 Task: Set the item due "yesterday".
Action: Mouse moved to (1009, 254)
Screenshot: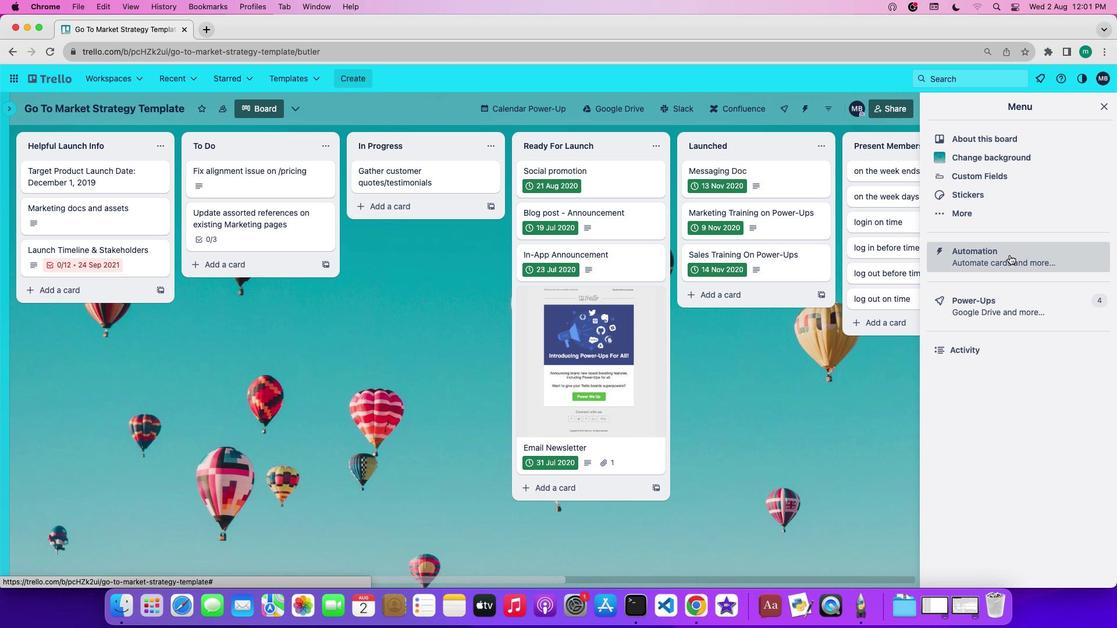 
Action: Mouse pressed left at (1009, 254)
Screenshot: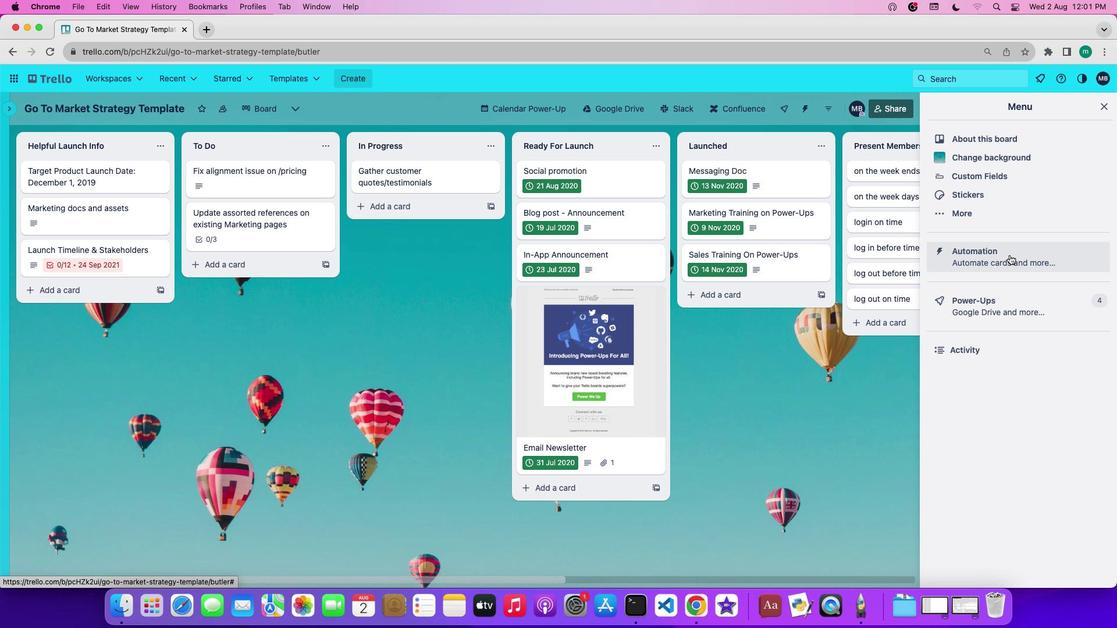 
Action: Mouse moved to (77, 305)
Screenshot: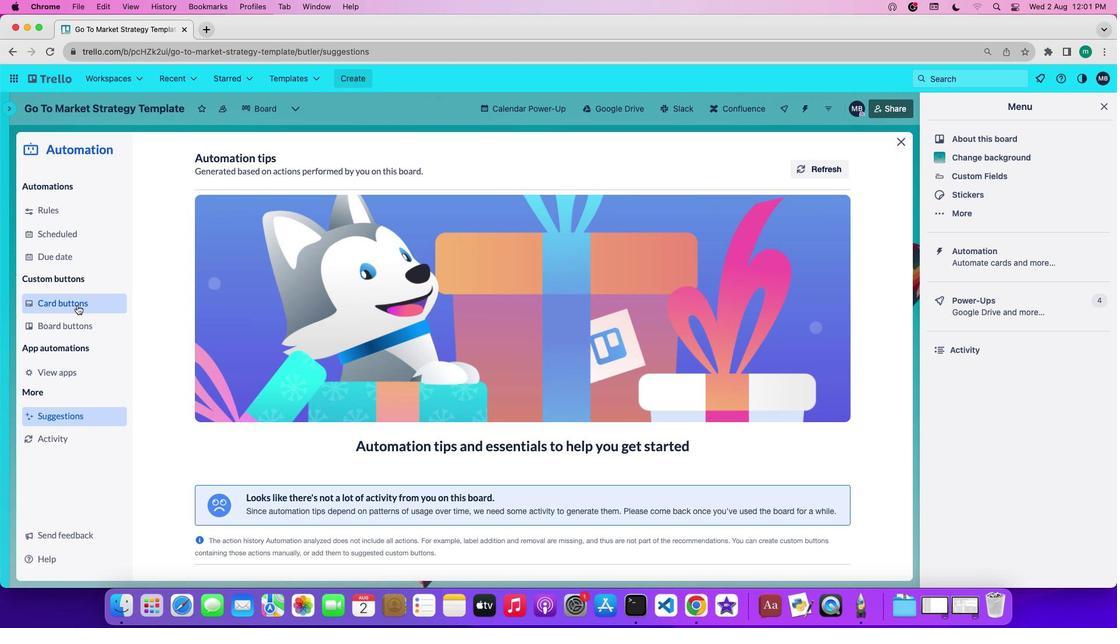
Action: Mouse pressed left at (77, 305)
Screenshot: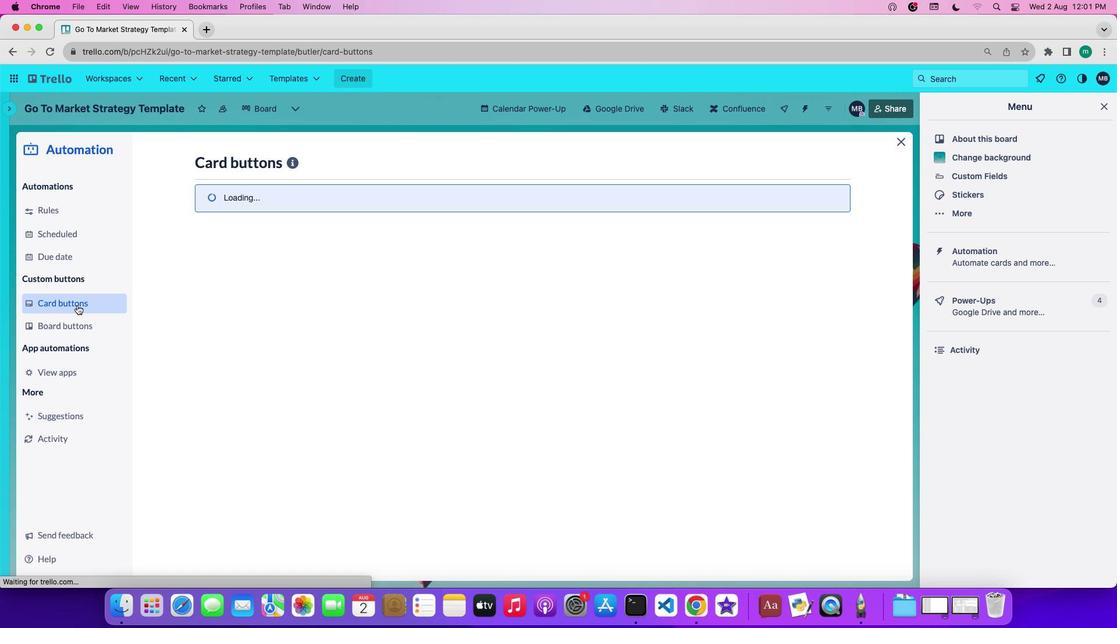 
Action: Mouse moved to (254, 404)
Screenshot: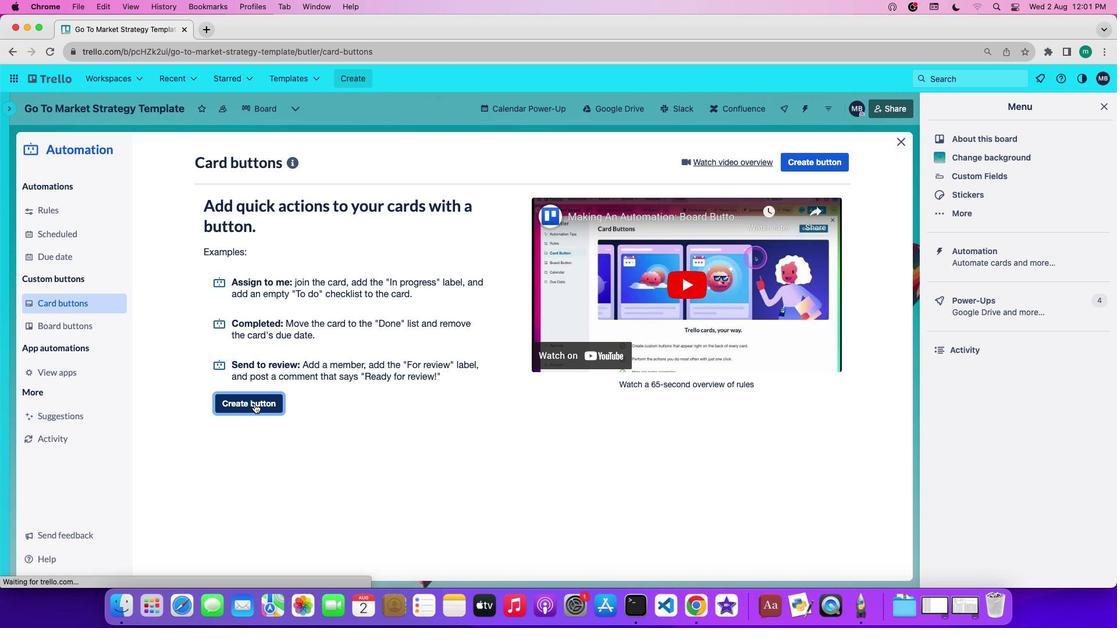 
Action: Mouse pressed left at (254, 404)
Screenshot: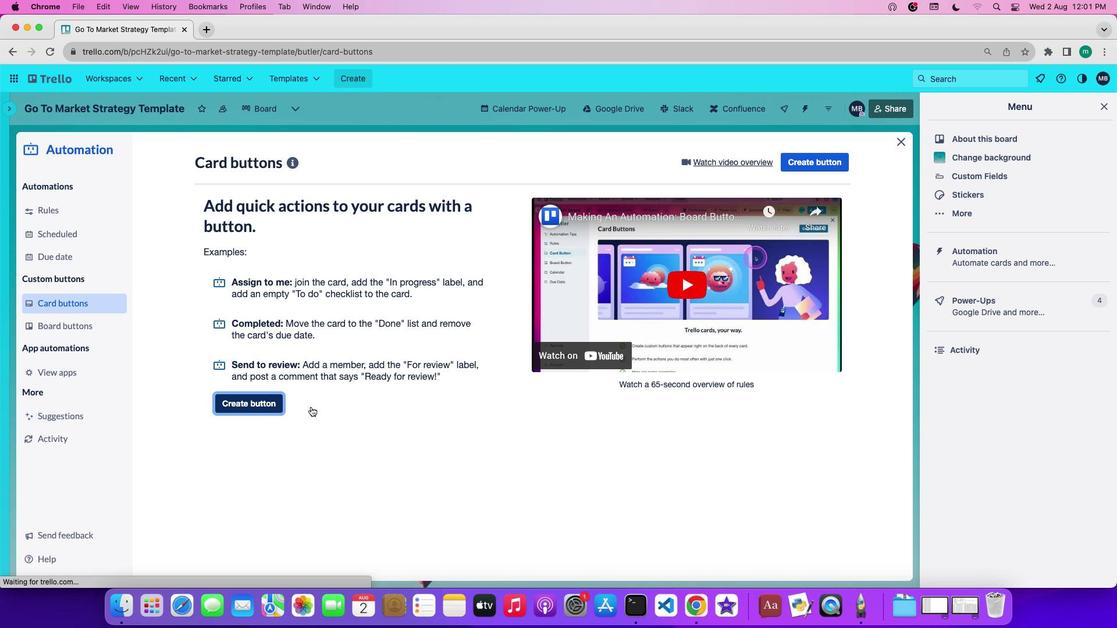 
Action: Mouse moved to (479, 313)
Screenshot: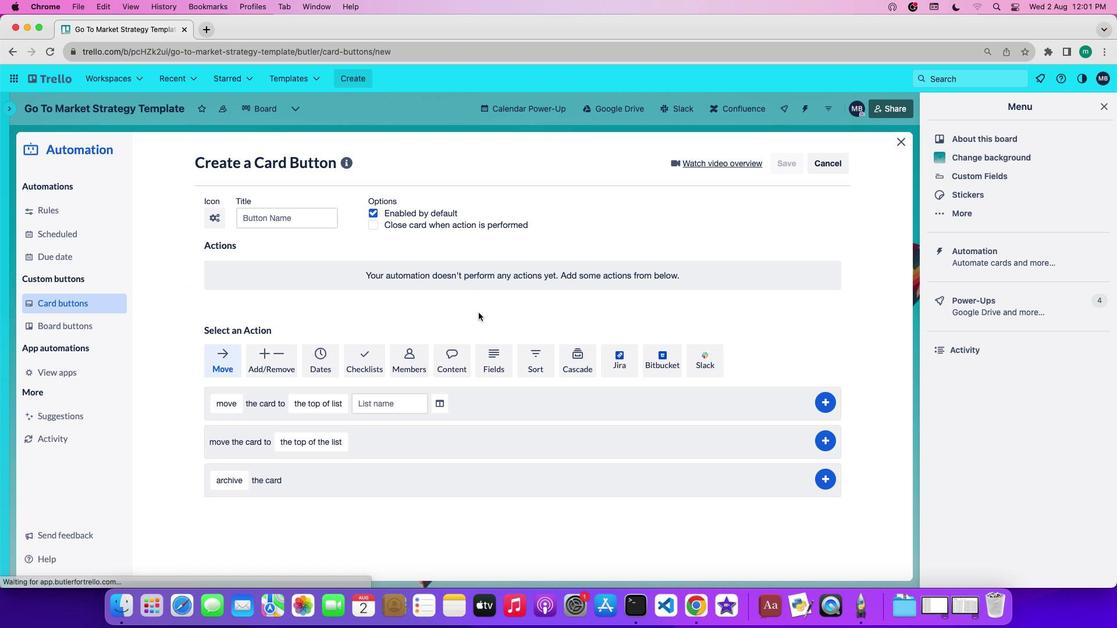 
Action: Mouse pressed left at (479, 313)
Screenshot: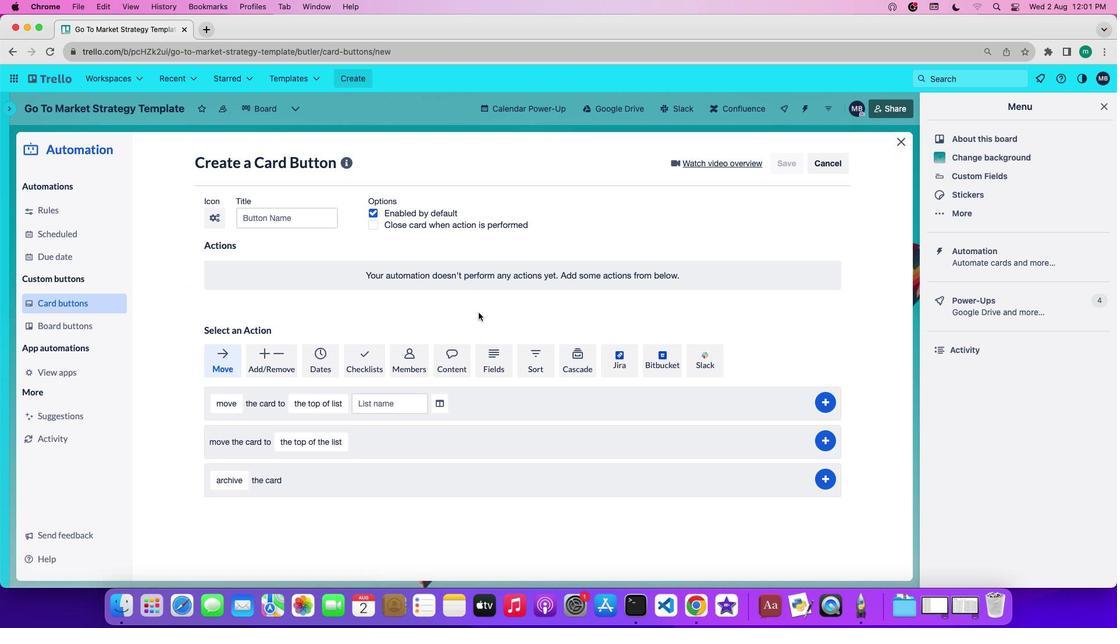 
Action: Mouse moved to (375, 364)
Screenshot: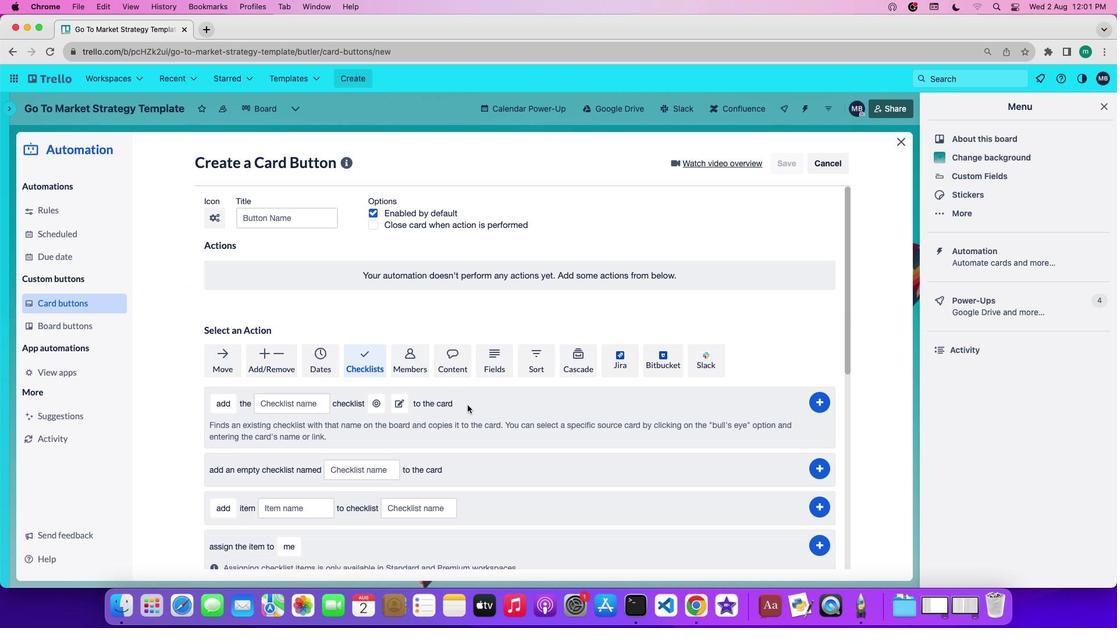 
Action: Mouse pressed left at (375, 364)
Screenshot: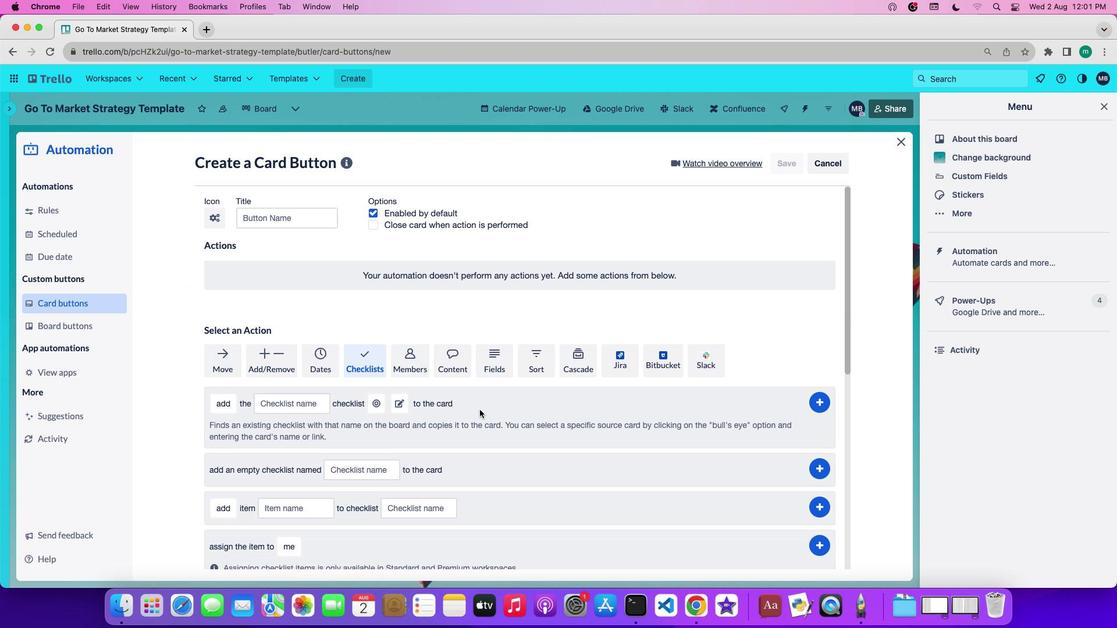 
Action: Mouse moved to (486, 425)
Screenshot: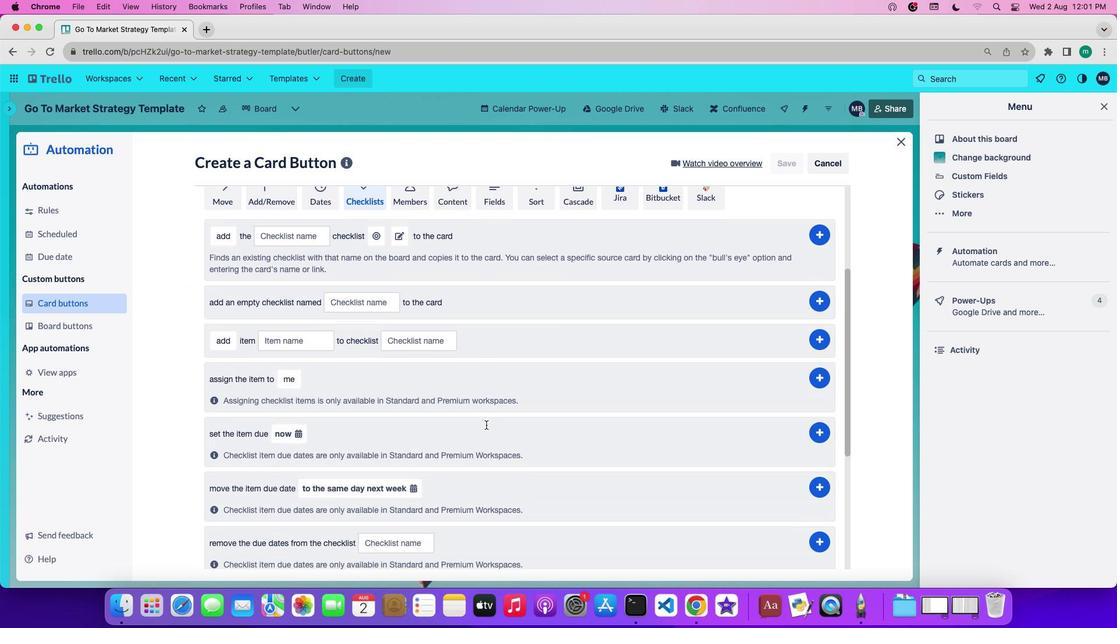 
Action: Mouse scrolled (486, 425) with delta (0, 0)
Screenshot: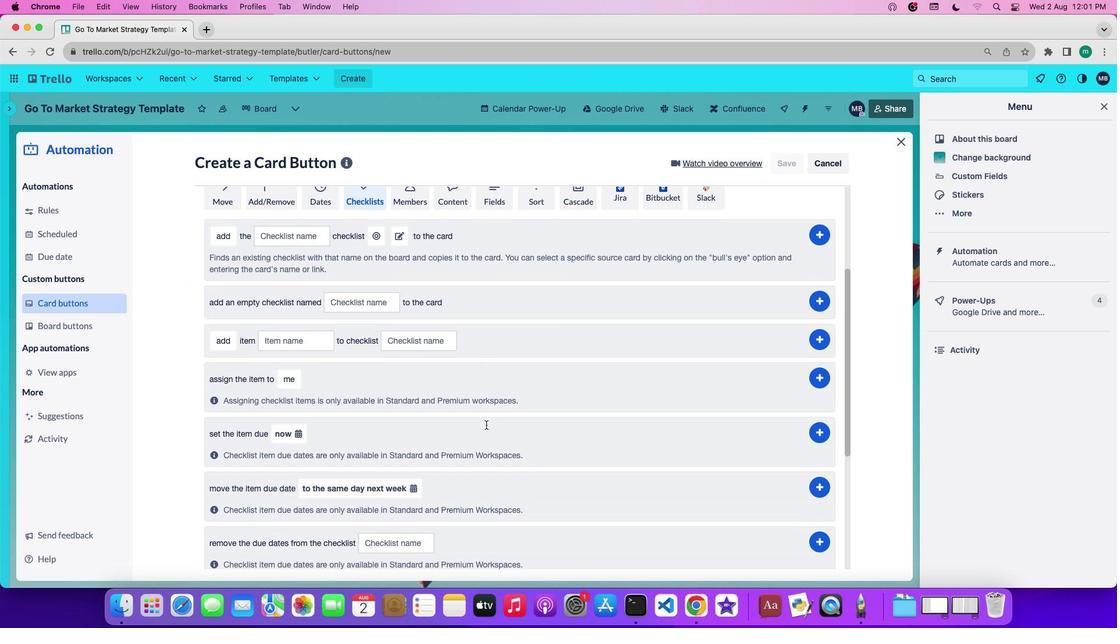 
Action: Mouse scrolled (486, 425) with delta (0, 0)
Screenshot: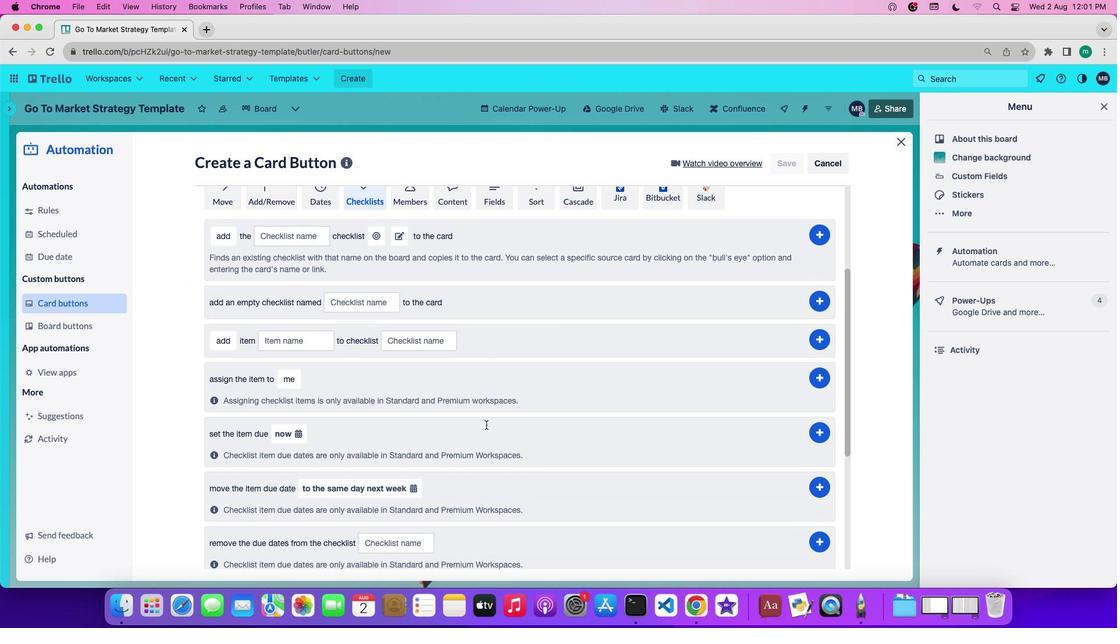 
Action: Mouse scrolled (486, 425) with delta (0, -1)
Screenshot: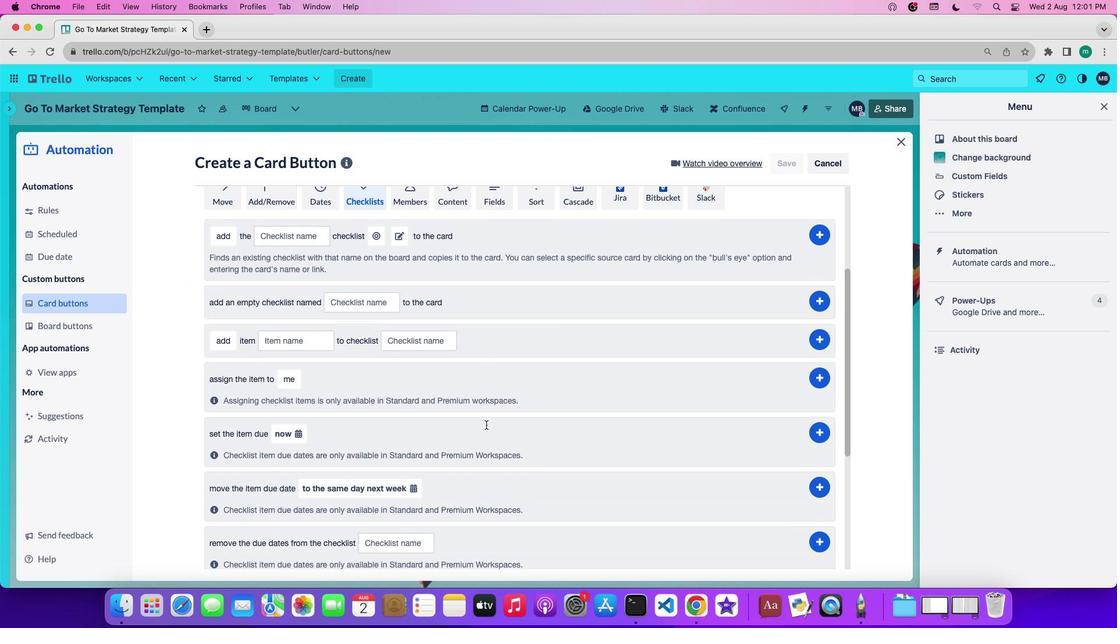 
Action: Mouse scrolled (486, 425) with delta (0, -1)
Screenshot: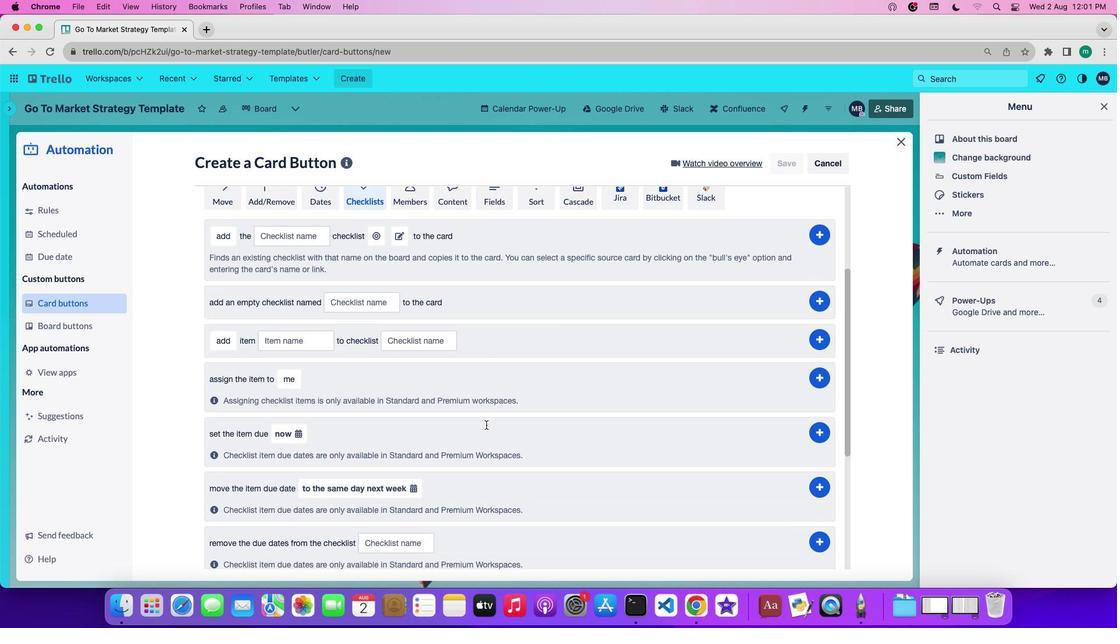 
Action: Mouse scrolled (486, 425) with delta (0, 0)
Screenshot: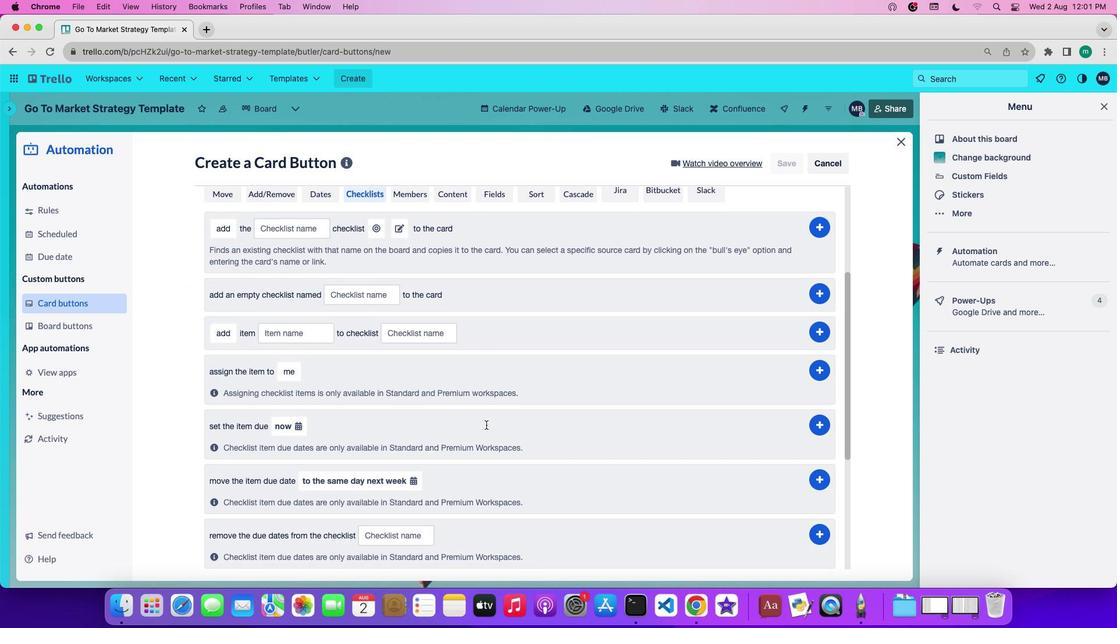 
Action: Mouse scrolled (486, 425) with delta (0, 0)
Screenshot: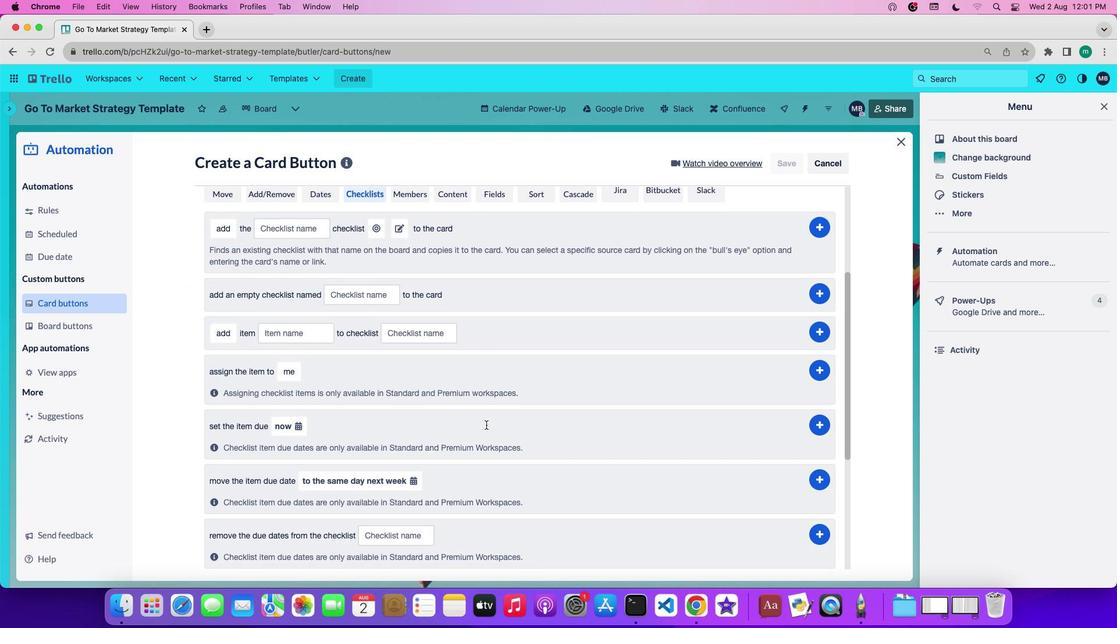 
Action: Mouse moved to (282, 430)
Screenshot: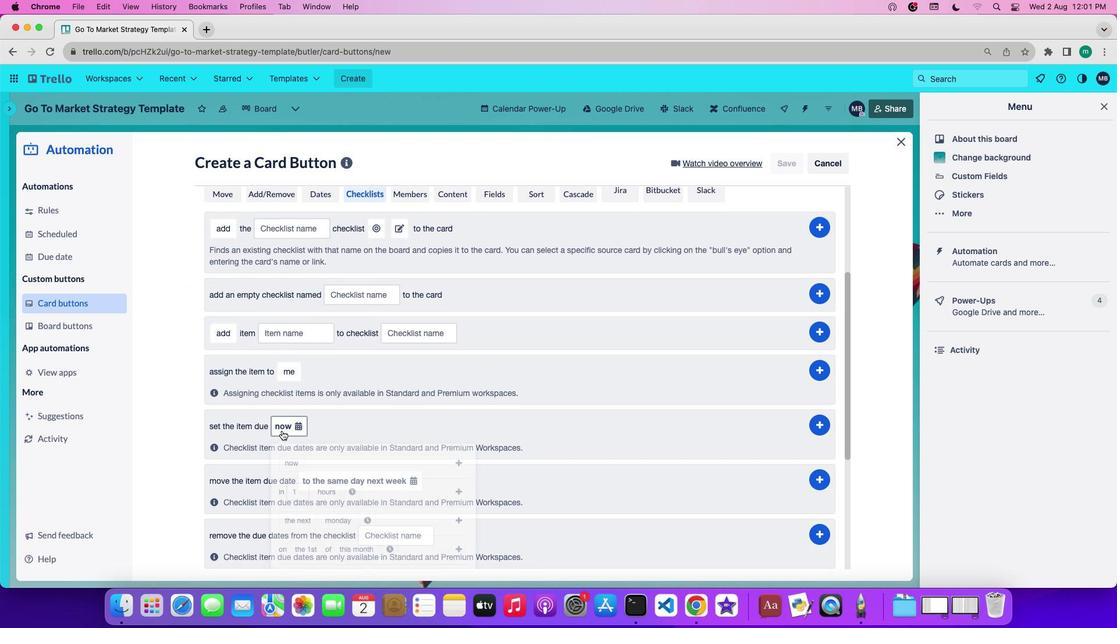 
Action: Mouse pressed left at (282, 430)
Screenshot: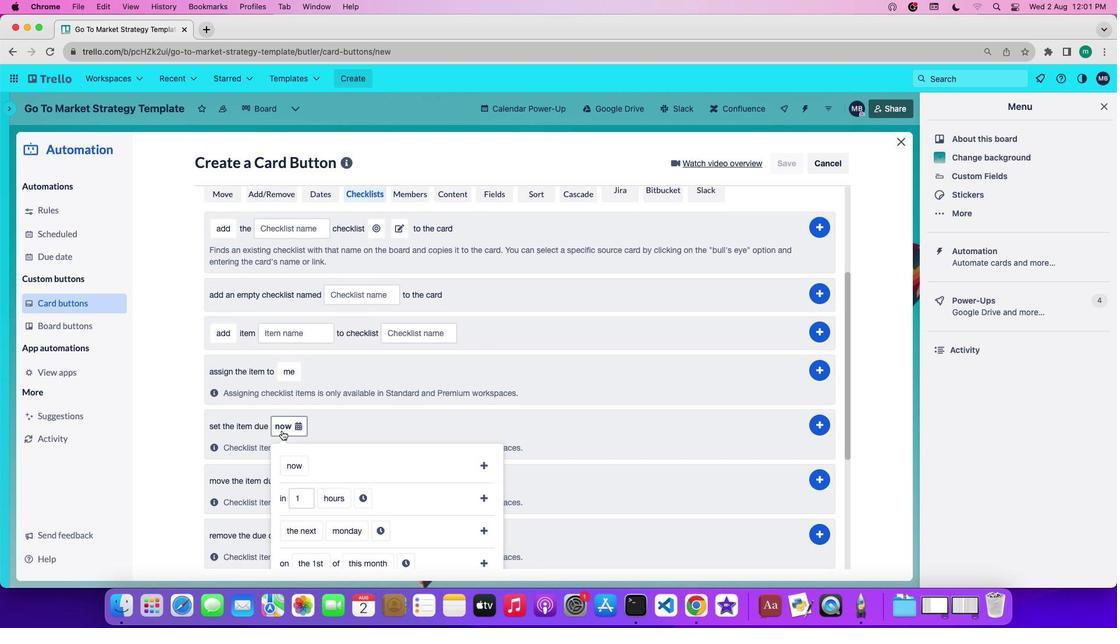 
Action: Mouse moved to (296, 470)
Screenshot: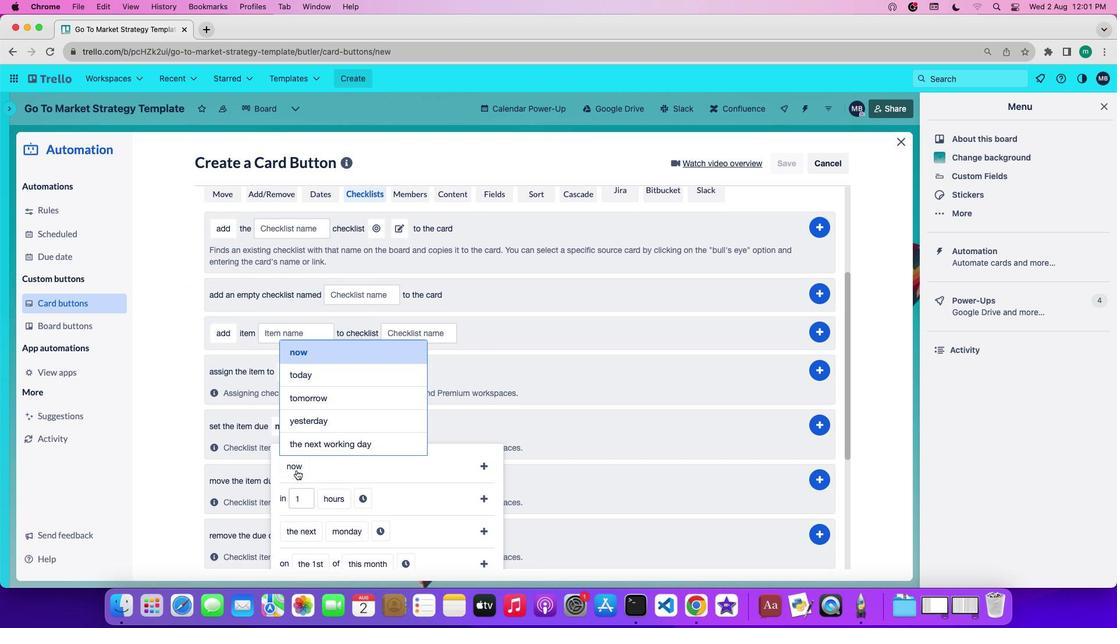 
Action: Mouse pressed left at (296, 470)
Screenshot: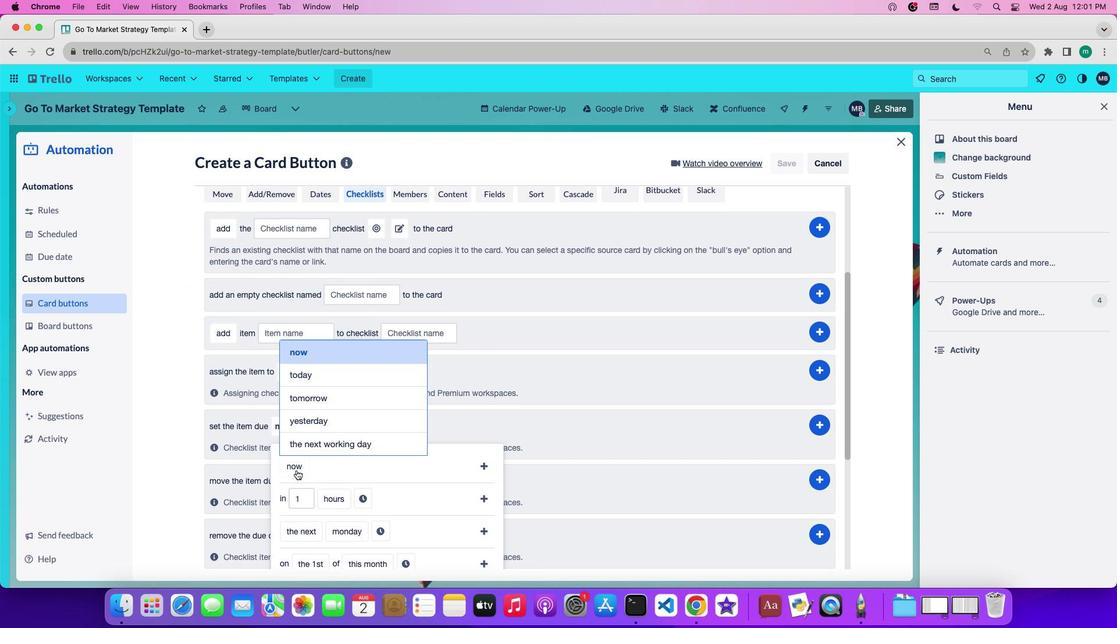 
Action: Mouse moved to (325, 416)
Screenshot: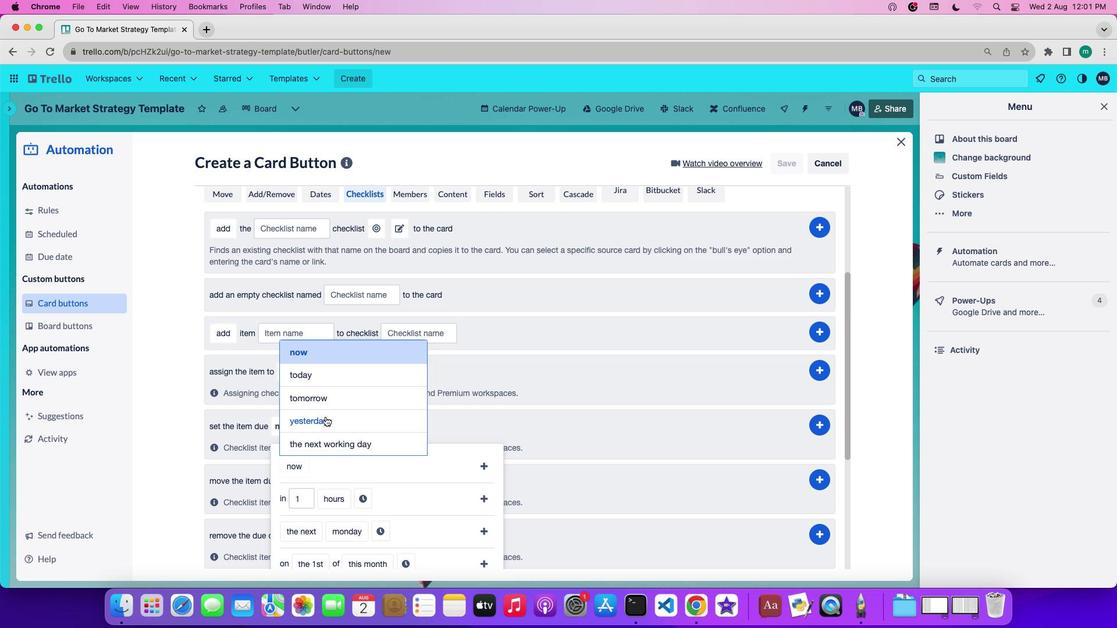 
Action: Mouse pressed left at (325, 416)
Screenshot: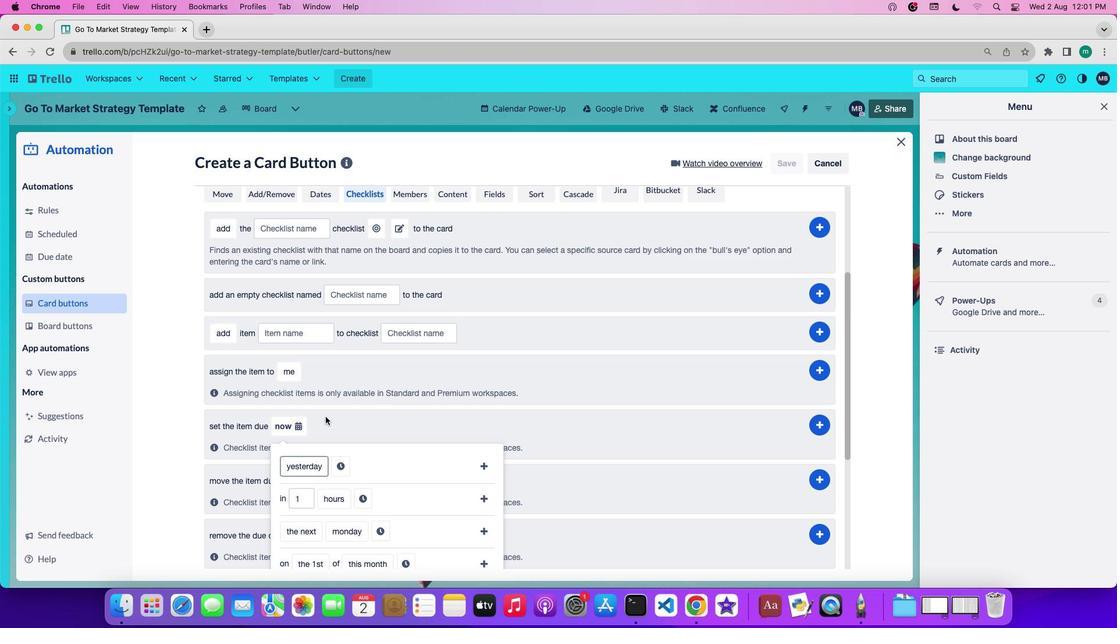 
Action: Mouse moved to (483, 463)
Screenshot: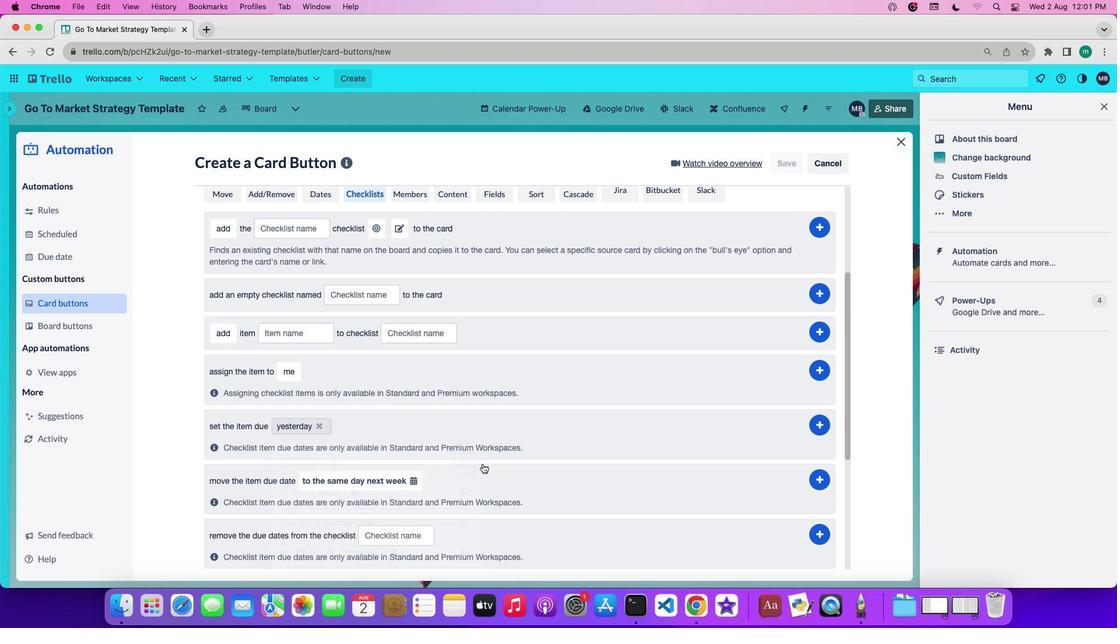 
Action: Mouse pressed left at (483, 463)
Screenshot: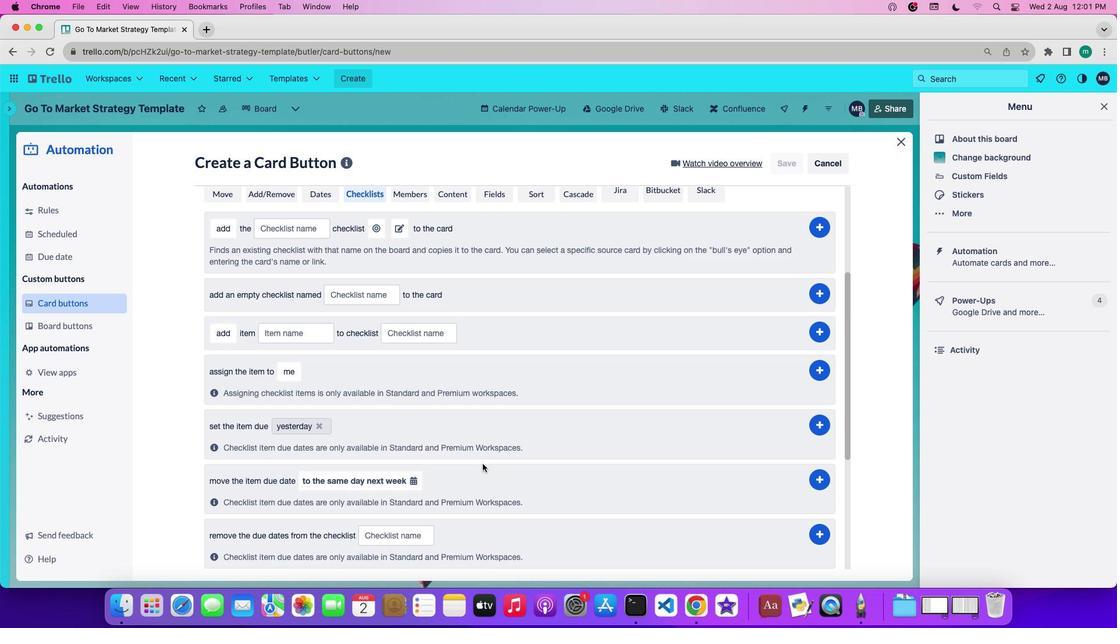 
Action: Mouse moved to (816, 430)
Screenshot: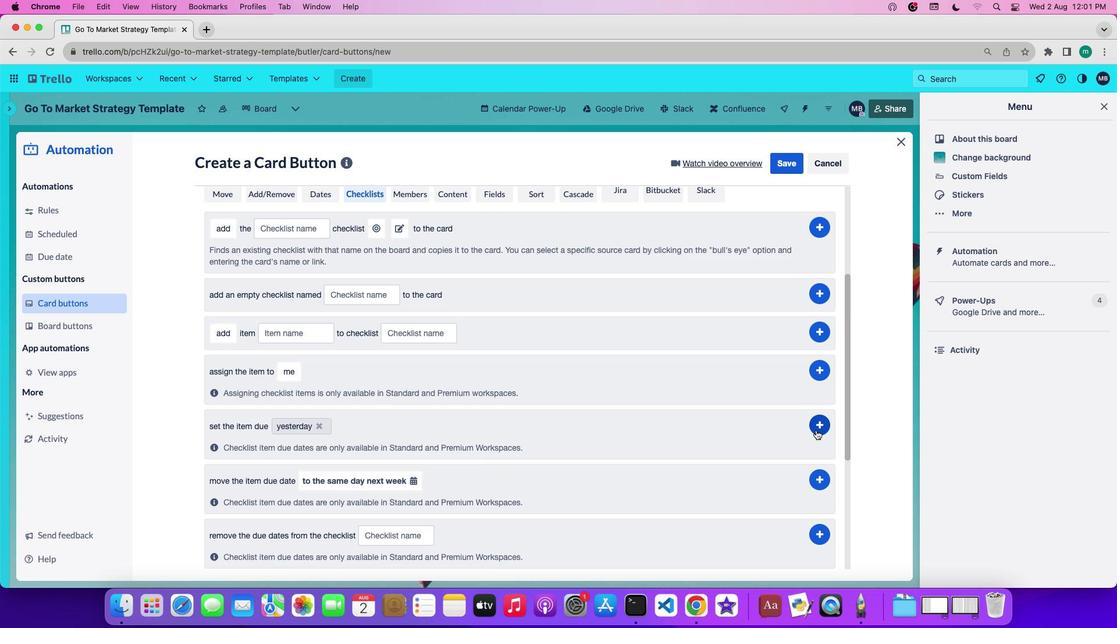 
Action: Mouse pressed left at (816, 430)
Screenshot: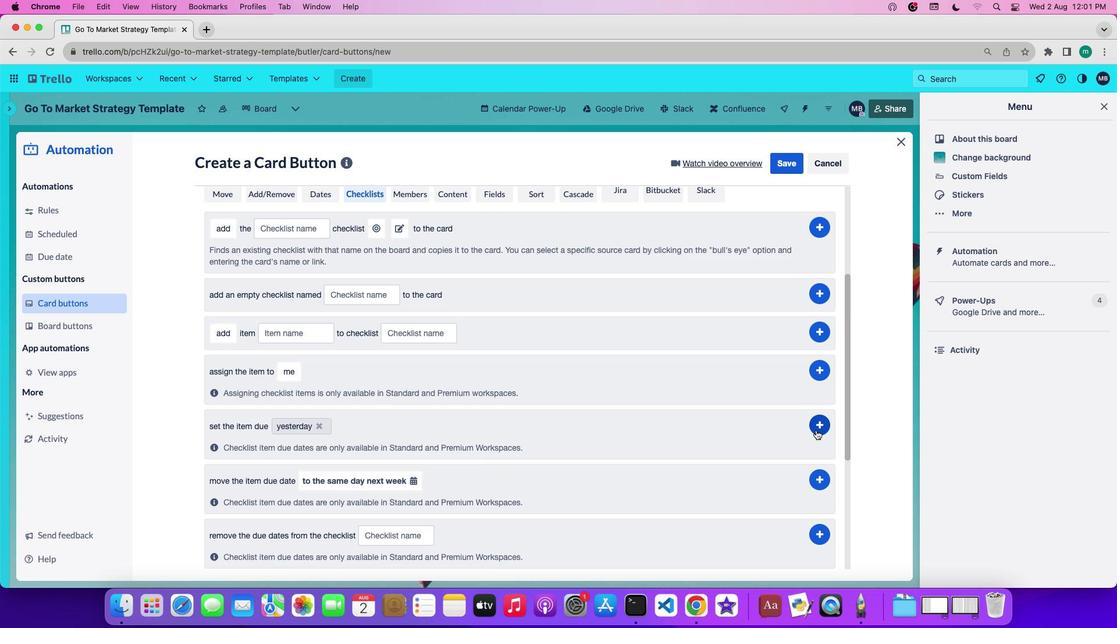 
